 Task: Create New Customer with Customer Name: Muse, Billing Address Line1: 1140 Star Trek Drive, Billing Address Line2:  Pensacola, Billing Address Line3:  Florida 32501, Cell Number: 410-225-3451
Action: Mouse moved to (198, 38)
Screenshot: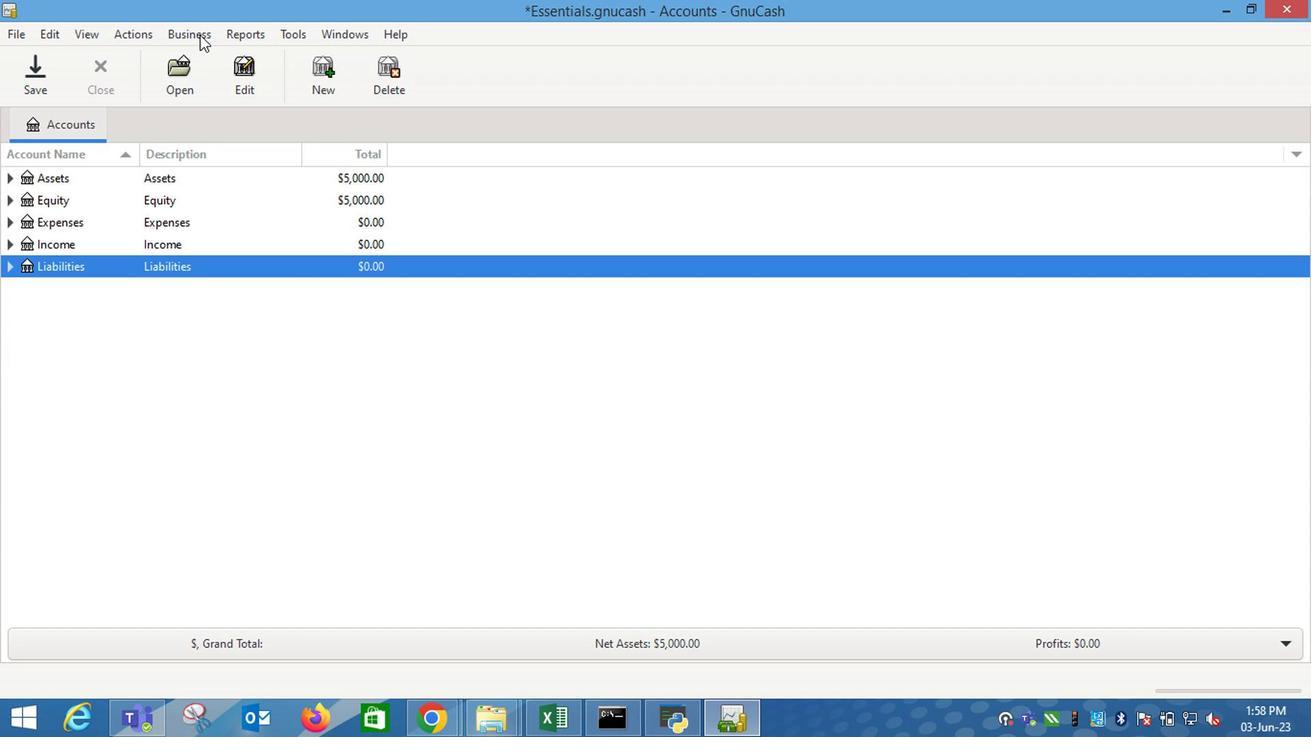 
Action: Mouse pressed left at (198, 38)
Screenshot: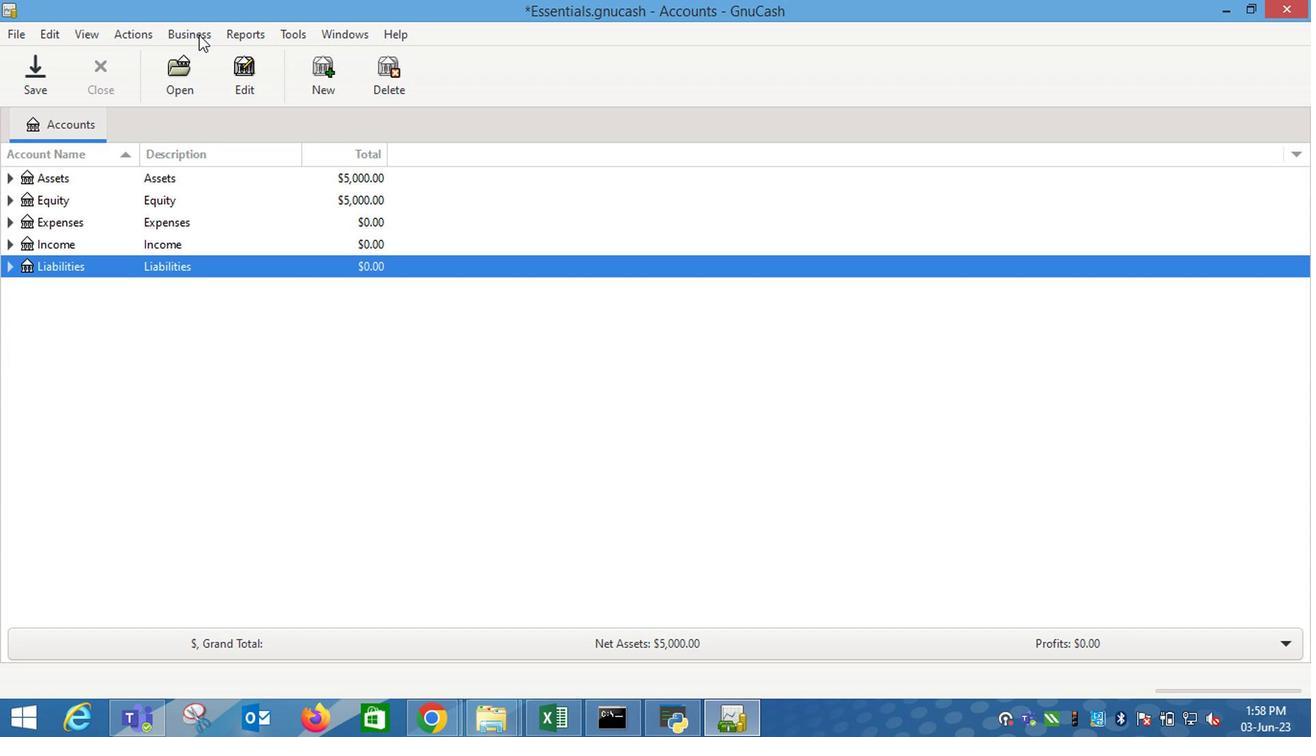 
Action: Mouse moved to (422, 88)
Screenshot: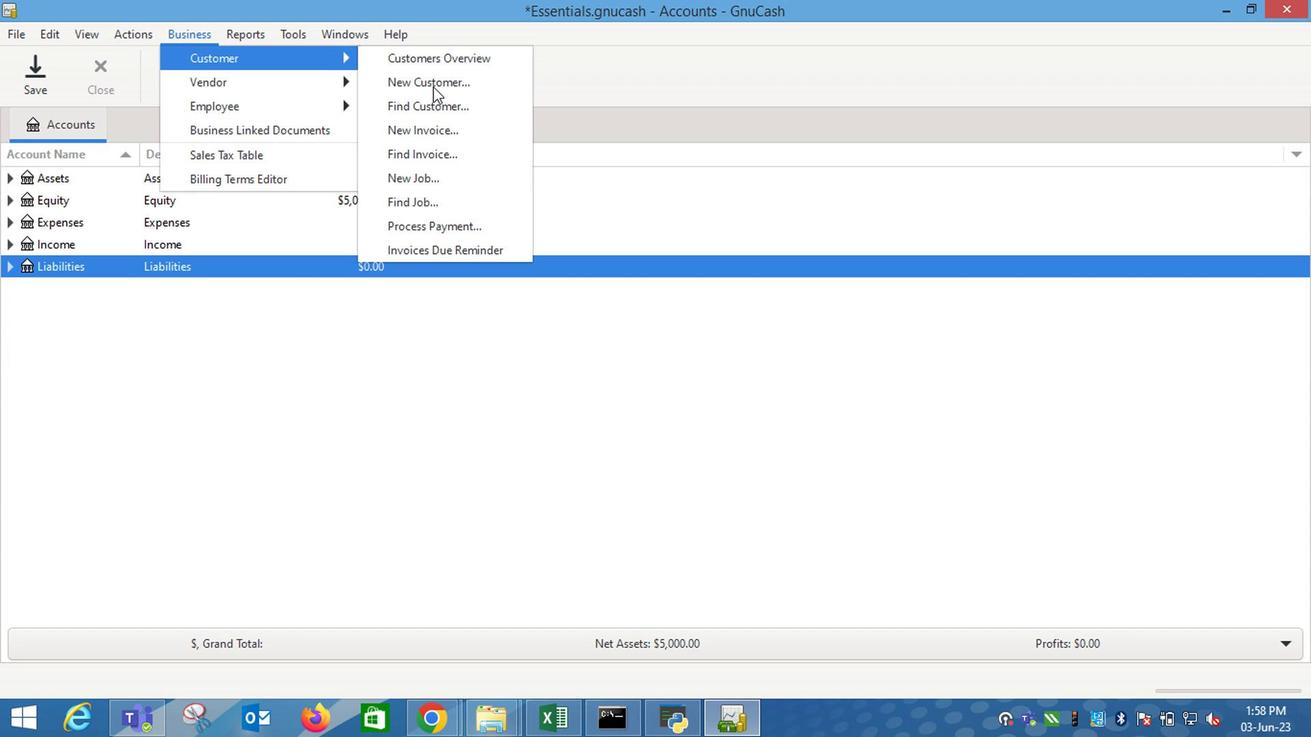 
Action: Mouse pressed left at (422, 88)
Screenshot: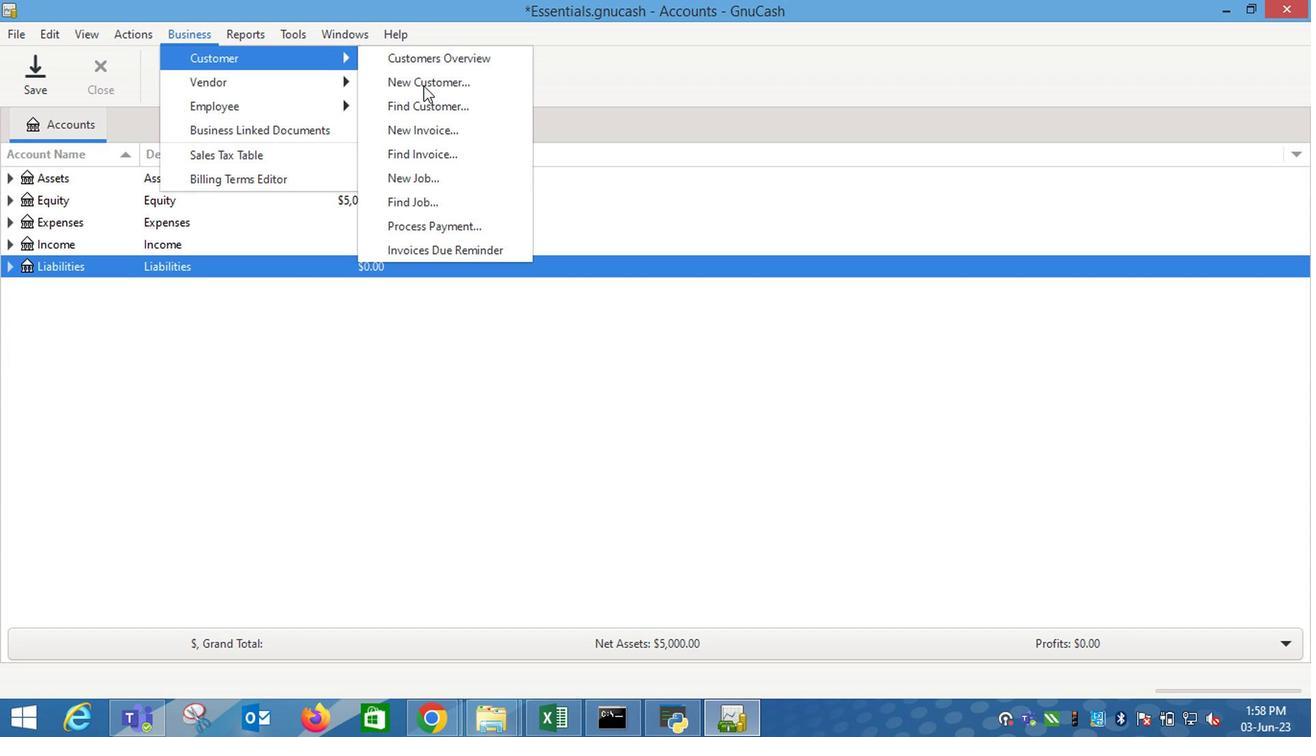 
Action: Mouse moved to (913, 375)
Screenshot: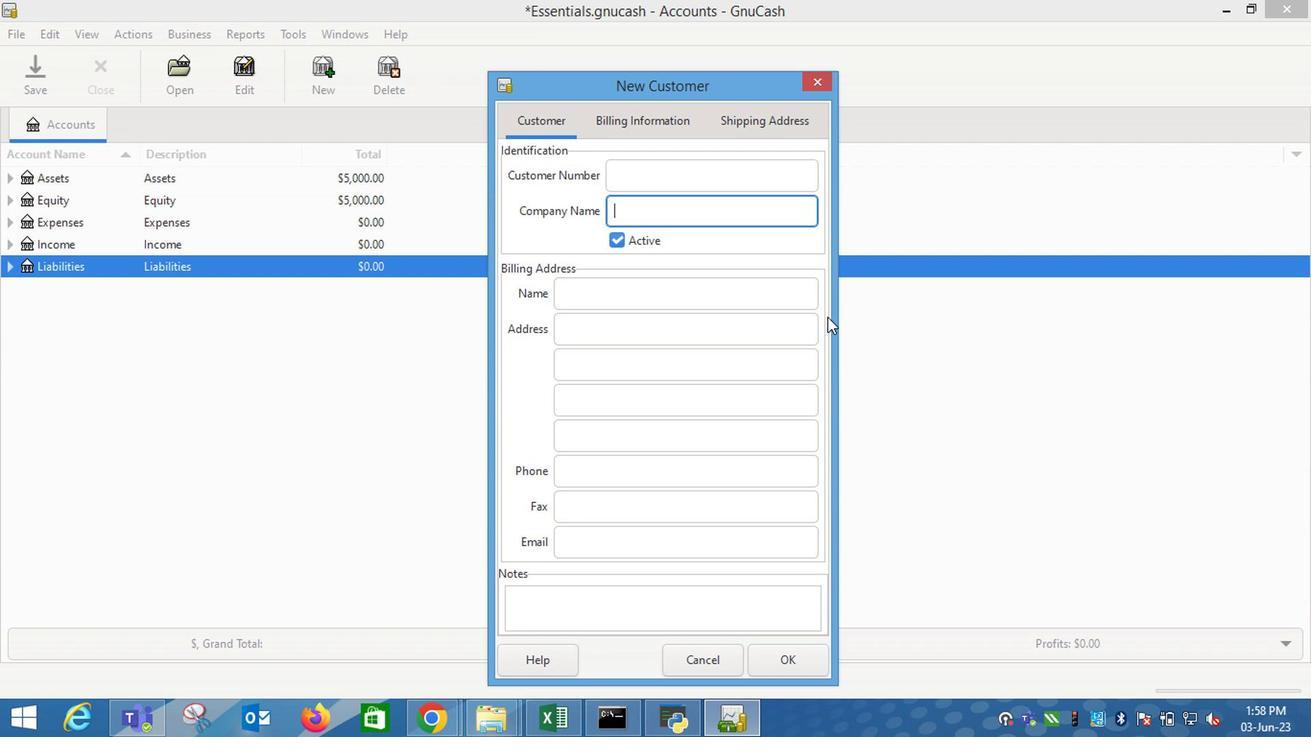 
Action: Key pressed <Key.shift_r>Muse<Key.tab><Key.tab><Key.tab>1140<Key.space><Key.shift_r>Star<Key.space><Key.shift_r>Trek<Key.space><Key.shift_r>Drive<Key.tab><Key.shift_r>Pe<Key.tab><Key.shift_r>Fl<Key.tab><Key.tab>410-225-3451
Screenshot: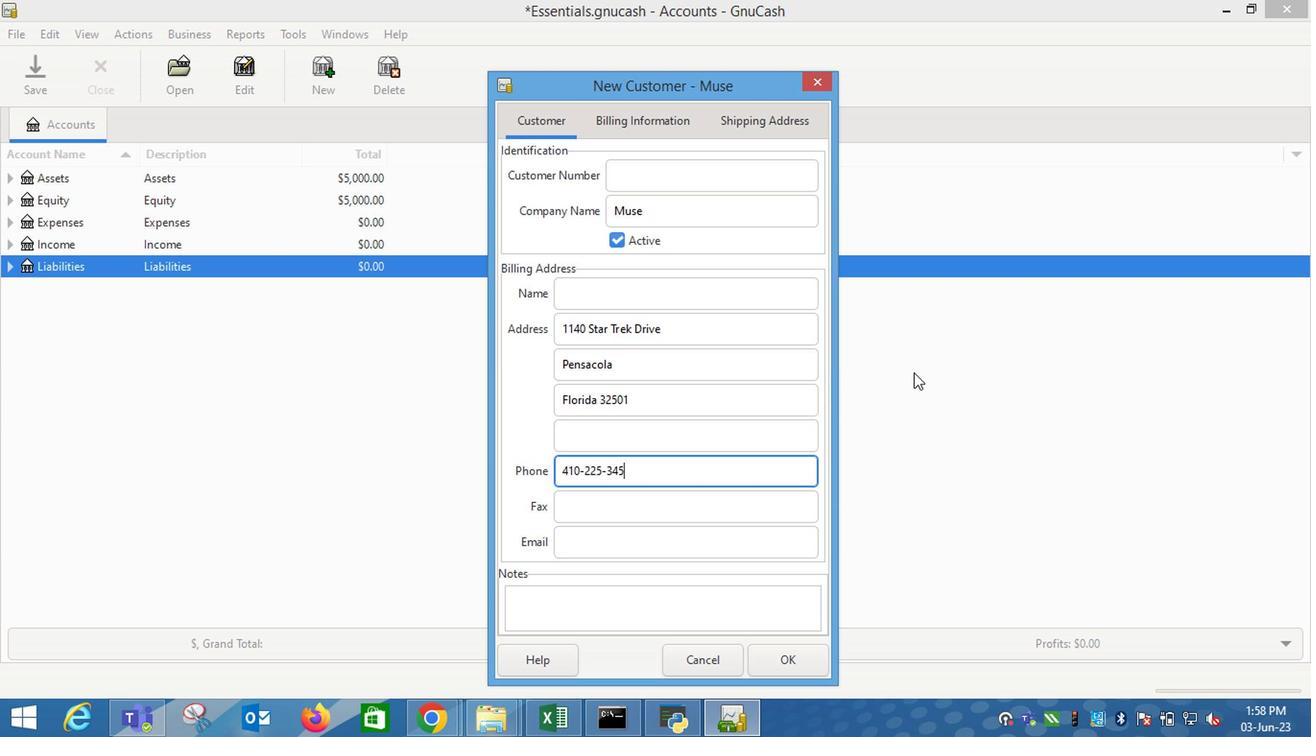 
Action: Mouse moved to (774, 678)
Screenshot: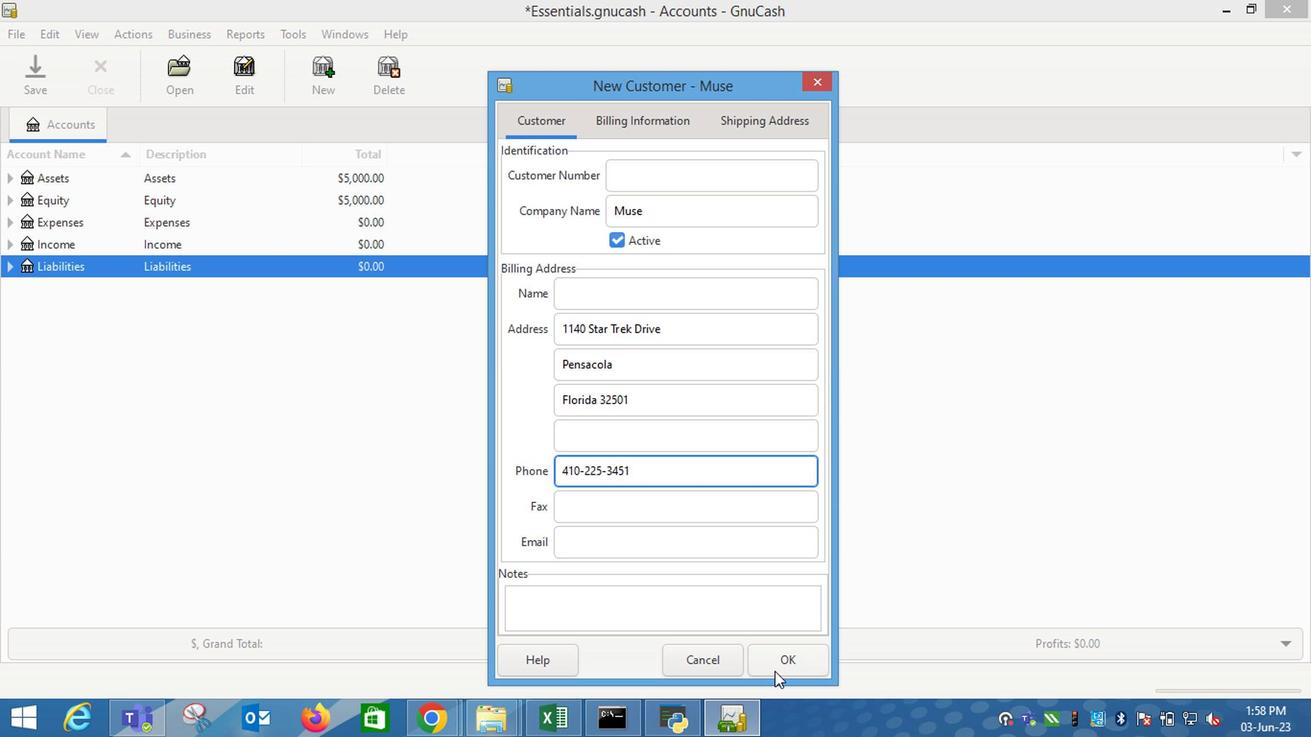 
Action: Mouse pressed left at (774, 678)
Screenshot: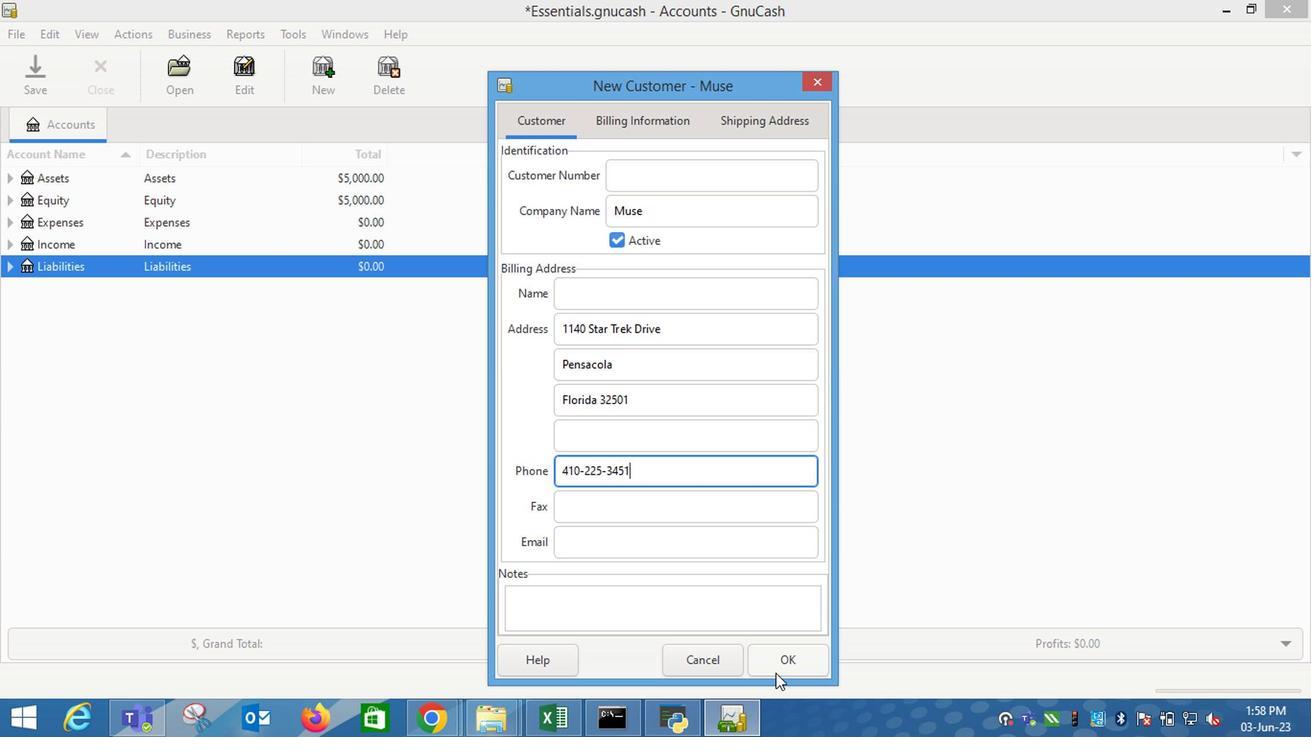 
Action: Mouse moved to (437, 474)
Screenshot: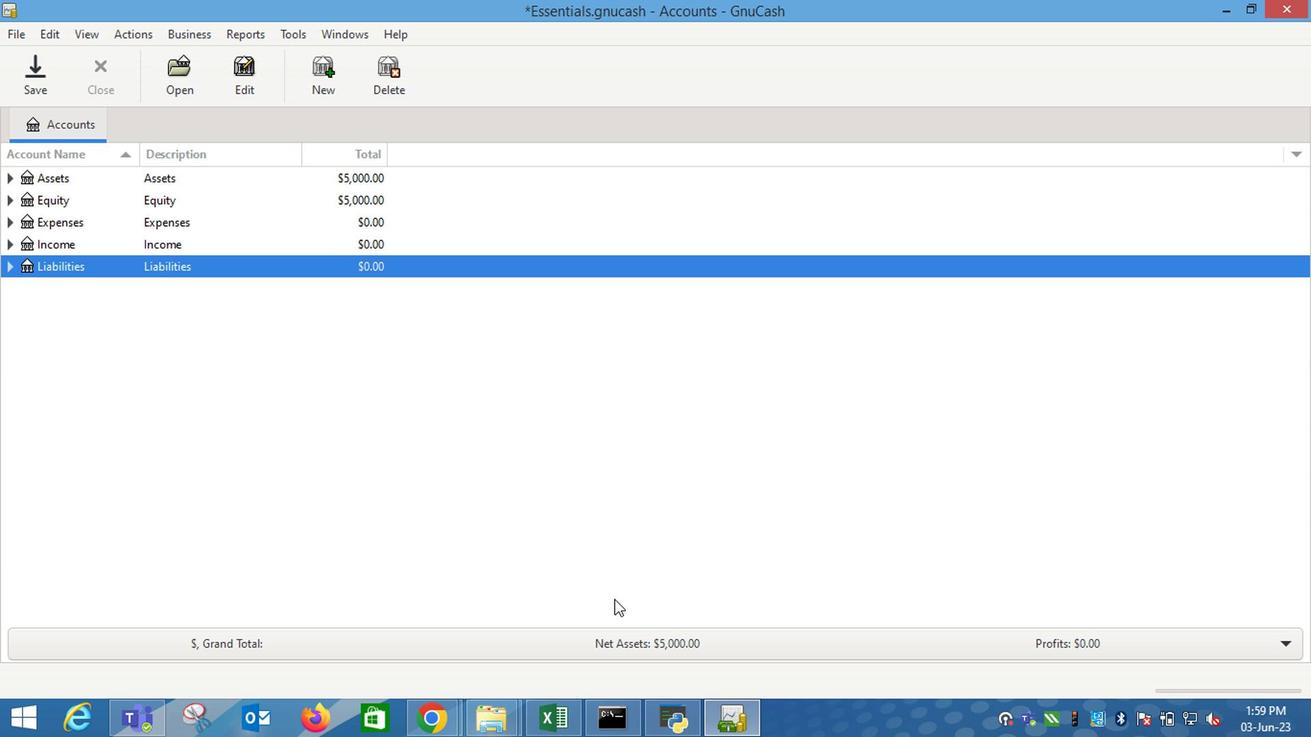 
